 Task: Select all the text from edit menu. Text: Healthy environment for all.
Action: Mouse moved to (890, 65)
Screenshot: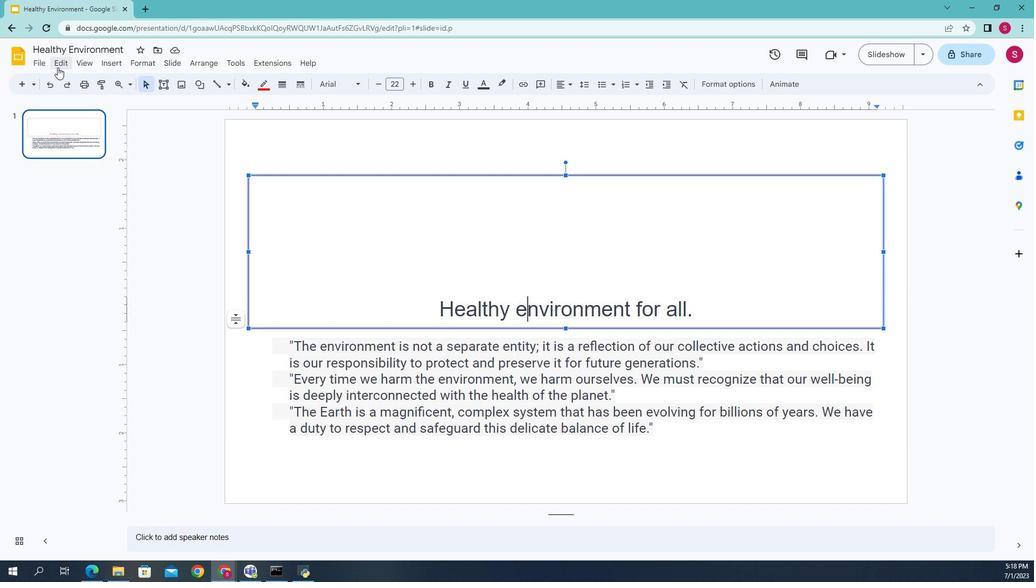 
Action: Mouse pressed left at (890, 65)
Screenshot: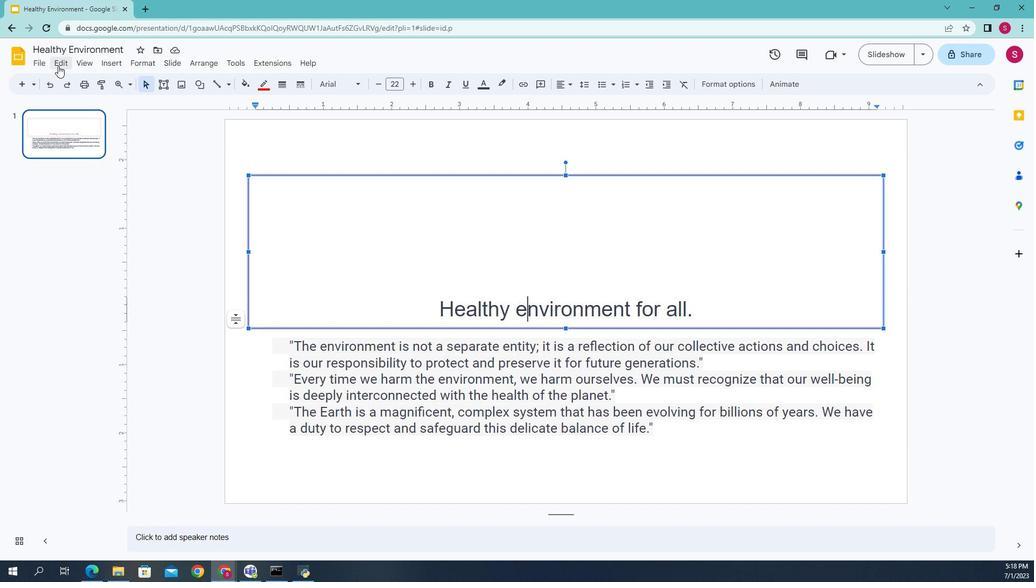 
Action: Mouse moved to (918, 203)
Screenshot: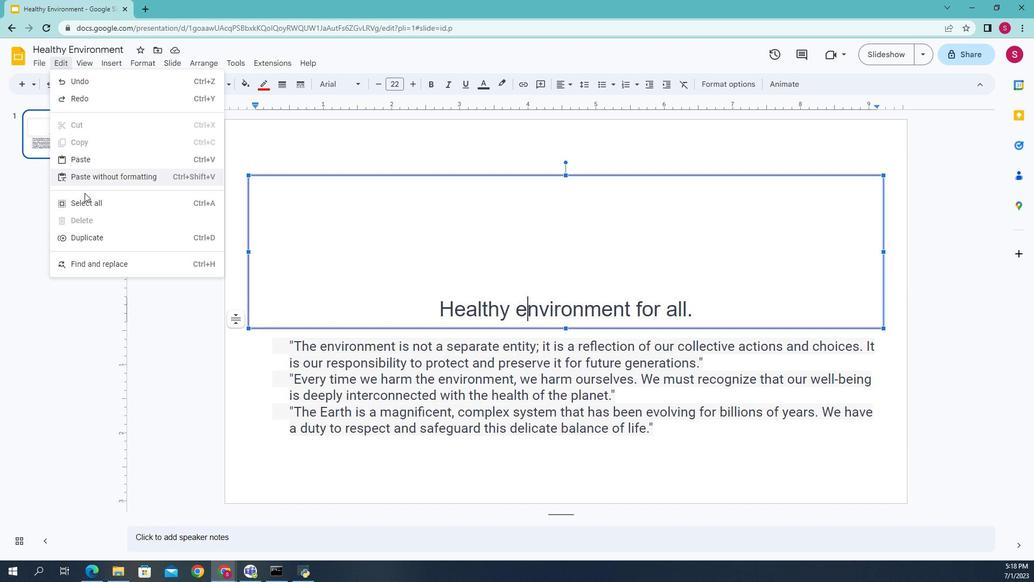
Action: Mouse pressed left at (918, 203)
Screenshot: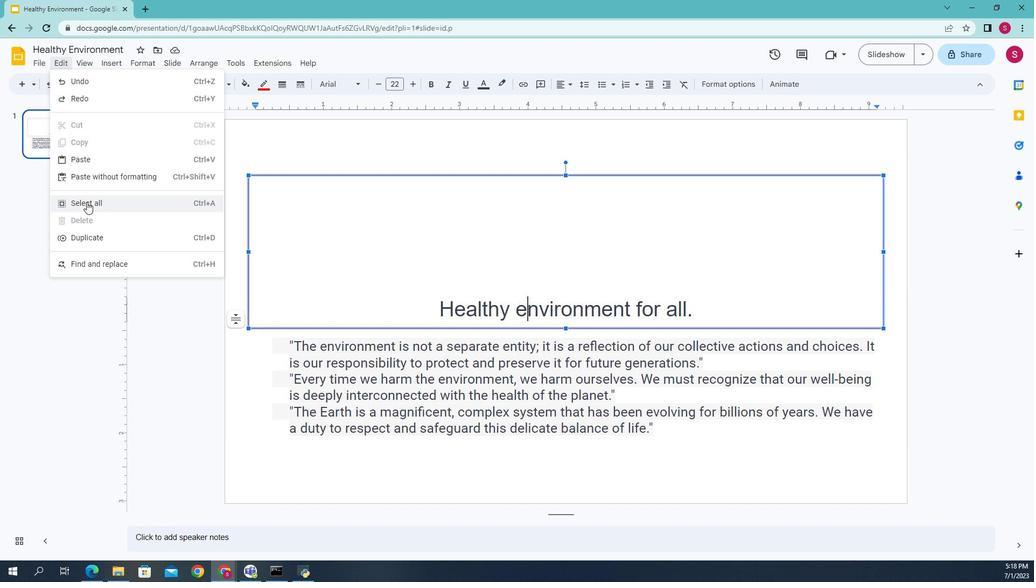 
